 Task: Create a due date automation trigger when advanced on, 2 working days before a card is due add basic with the blue label at 11:00 AM.
Action: Mouse moved to (1074, 85)
Screenshot: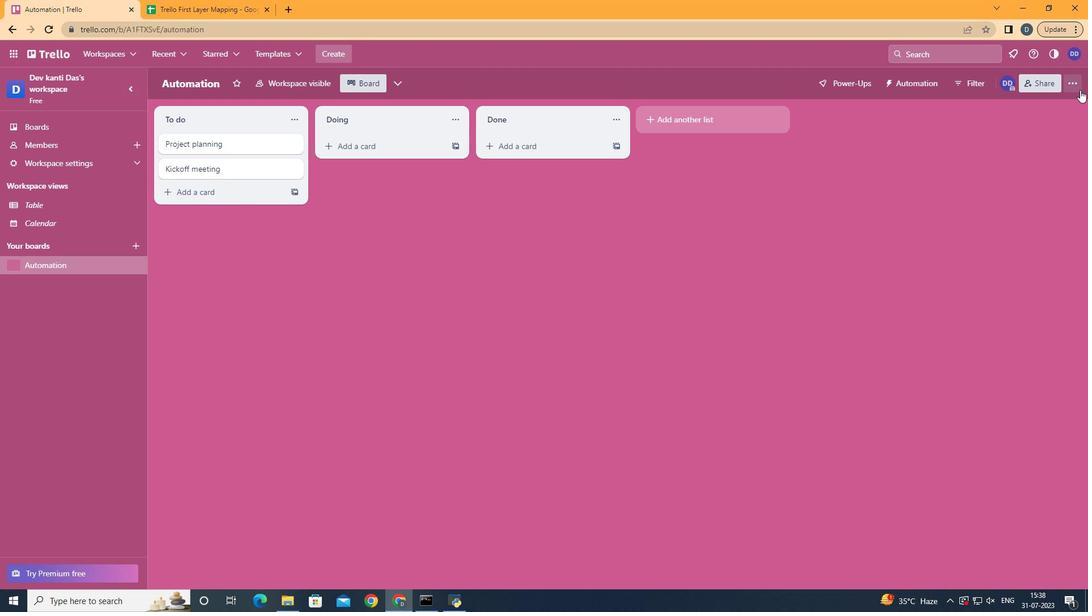 
Action: Mouse pressed left at (1074, 85)
Screenshot: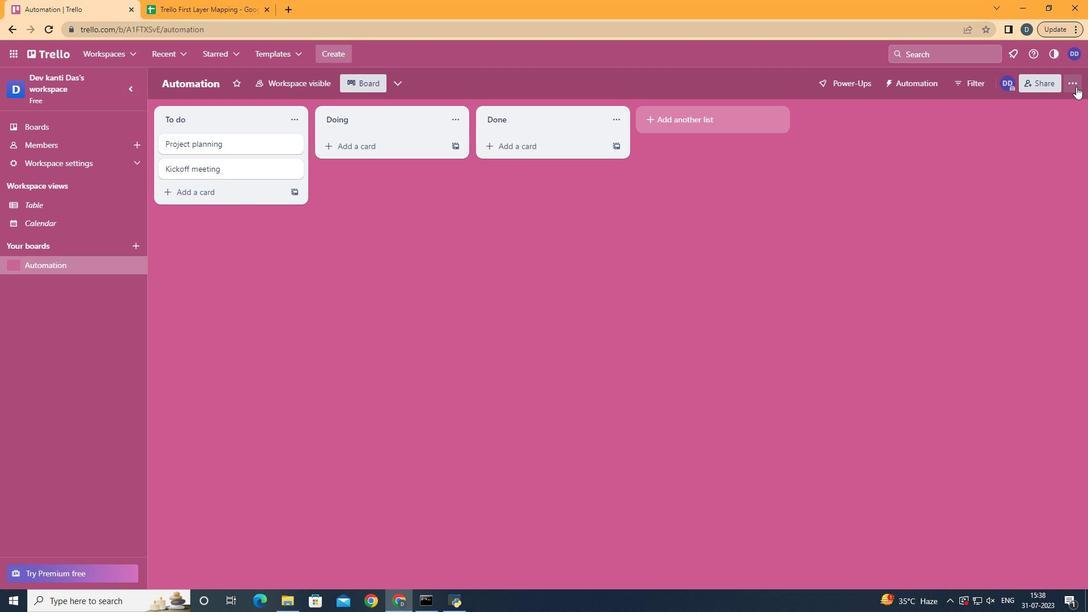 
Action: Mouse moved to (1018, 240)
Screenshot: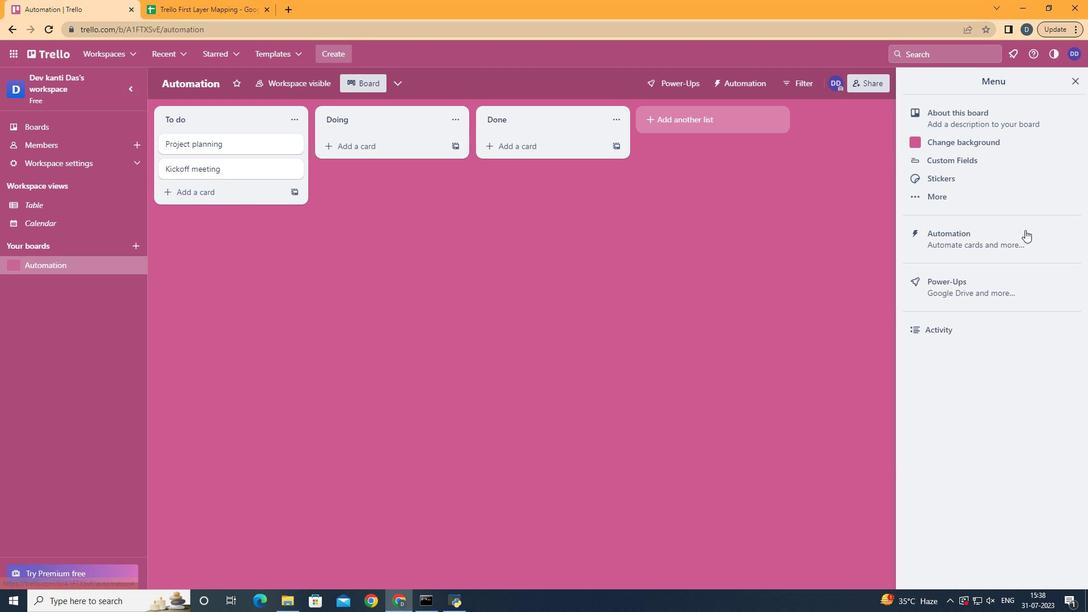
Action: Mouse pressed left at (1018, 240)
Screenshot: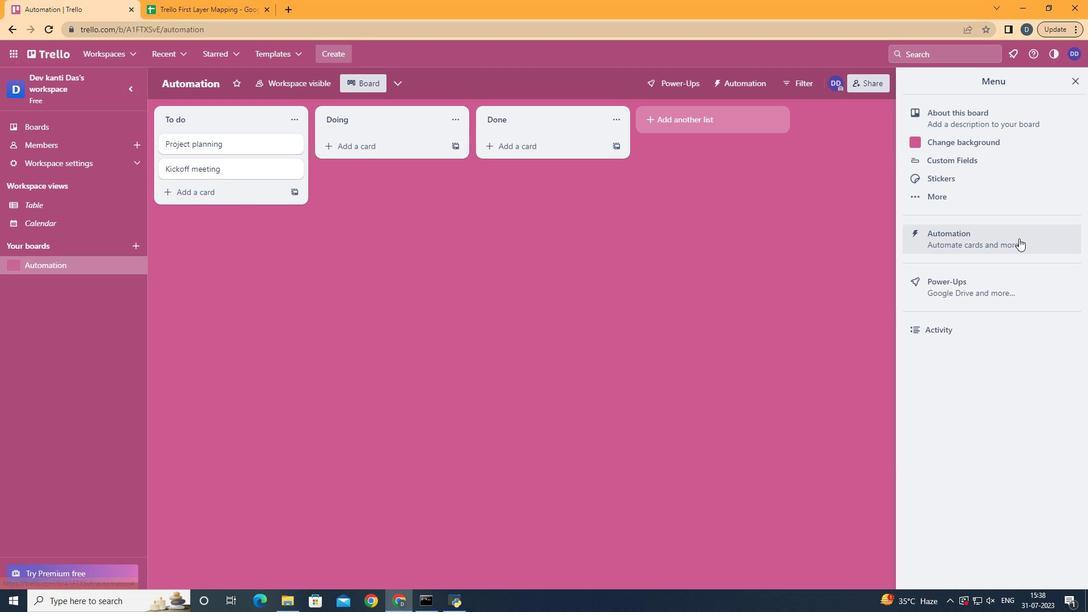 
Action: Mouse moved to (197, 222)
Screenshot: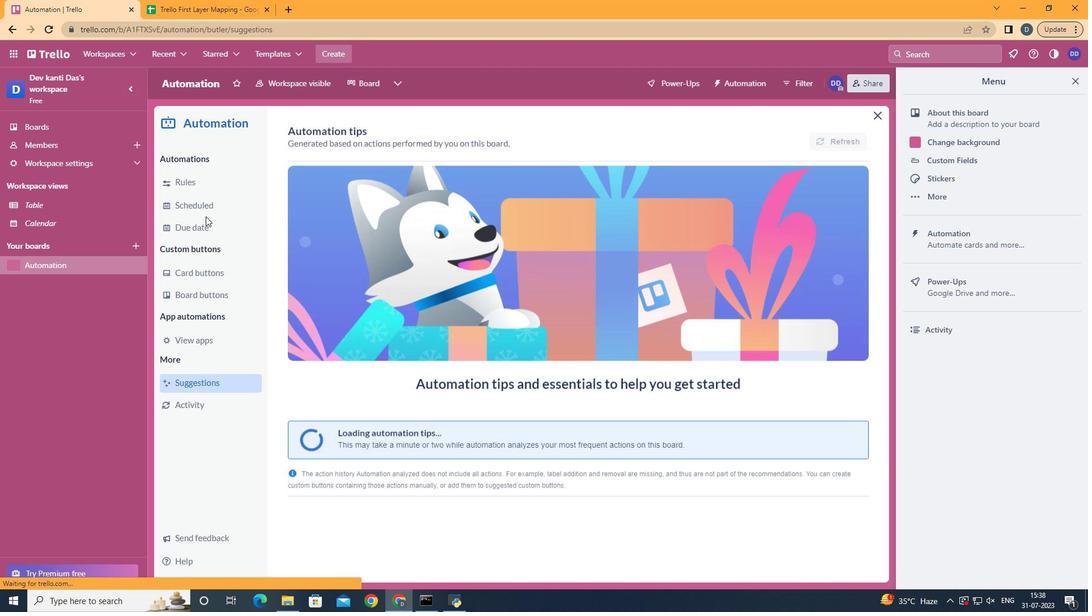 
Action: Mouse pressed left at (197, 222)
Screenshot: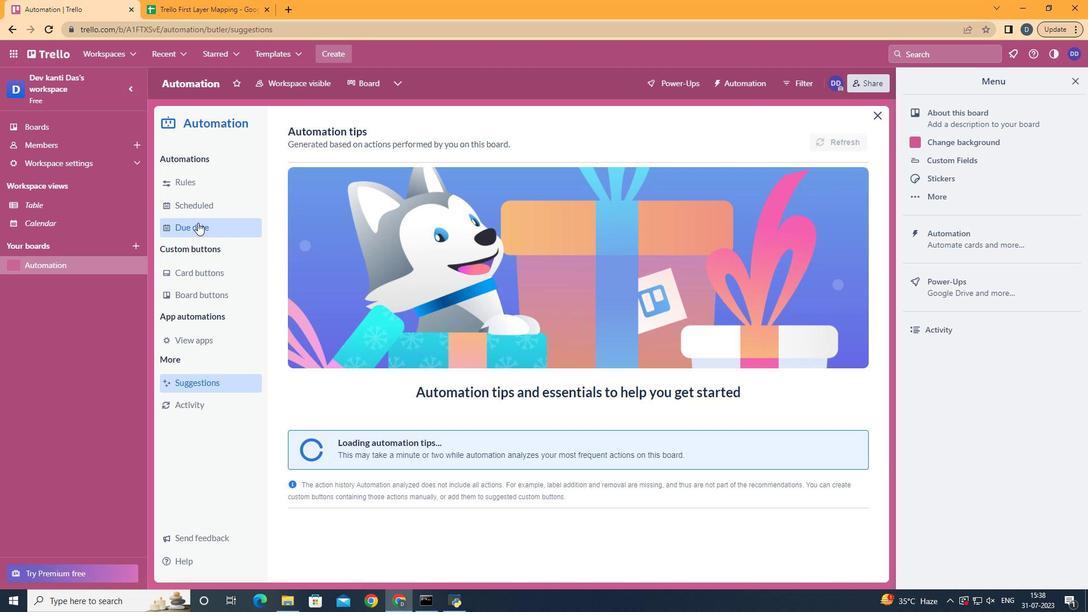 
Action: Mouse moved to (784, 131)
Screenshot: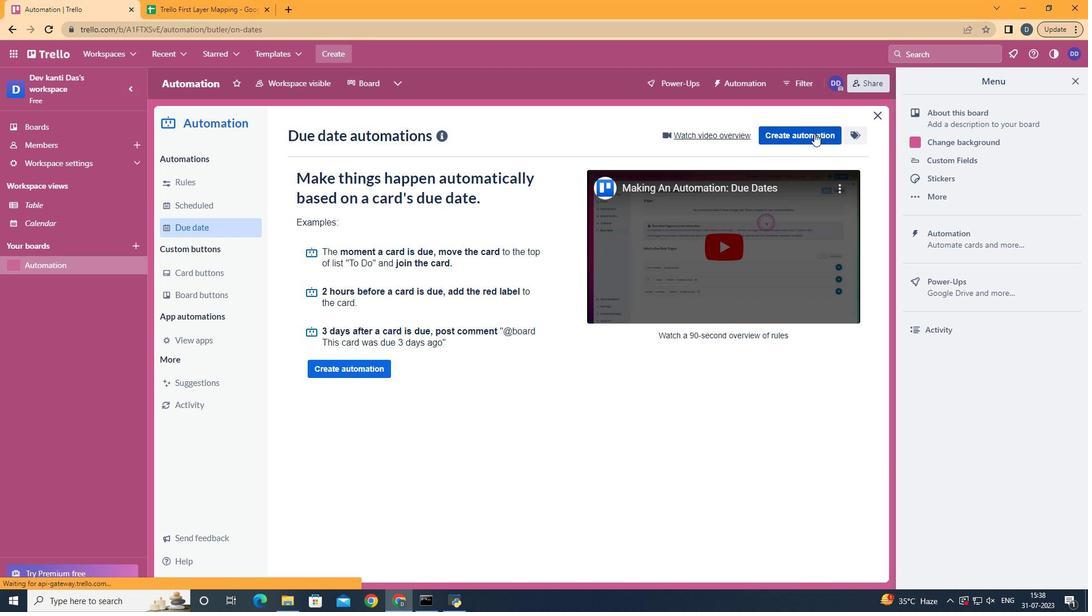 
Action: Mouse pressed left at (784, 131)
Screenshot: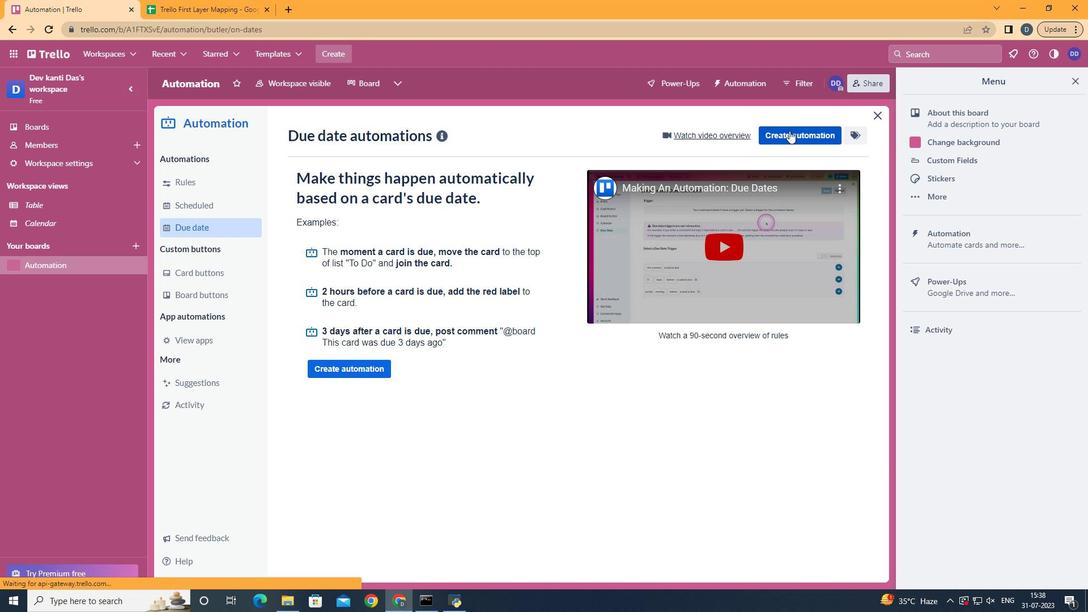 
Action: Mouse moved to (498, 241)
Screenshot: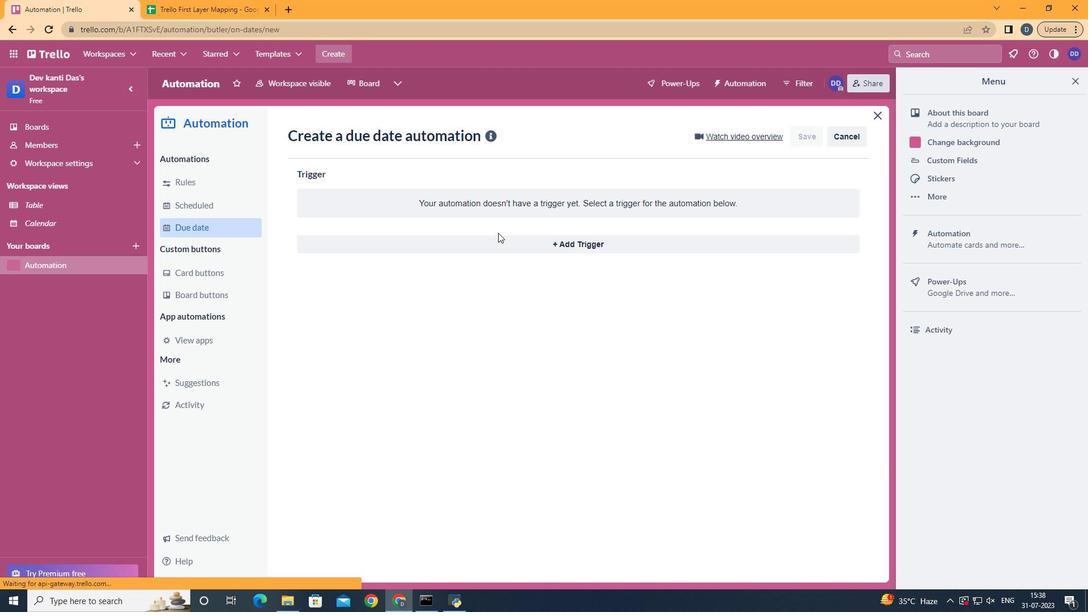 
Action: Mouse pressed left at (498, 241)
Screenshot: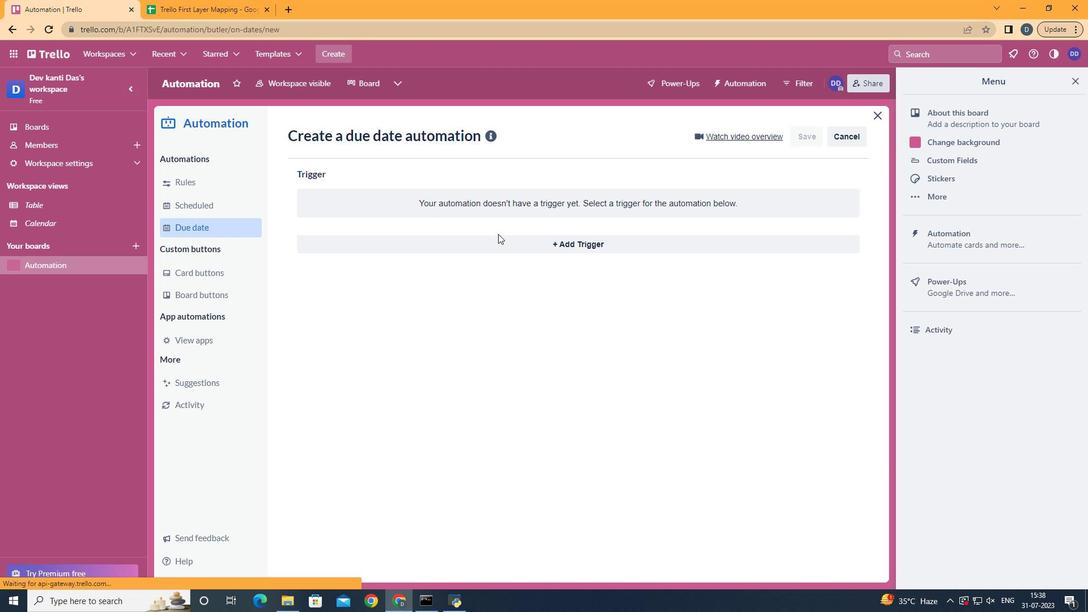 
Action: Mouse moved to (359, 456)
Screenshot: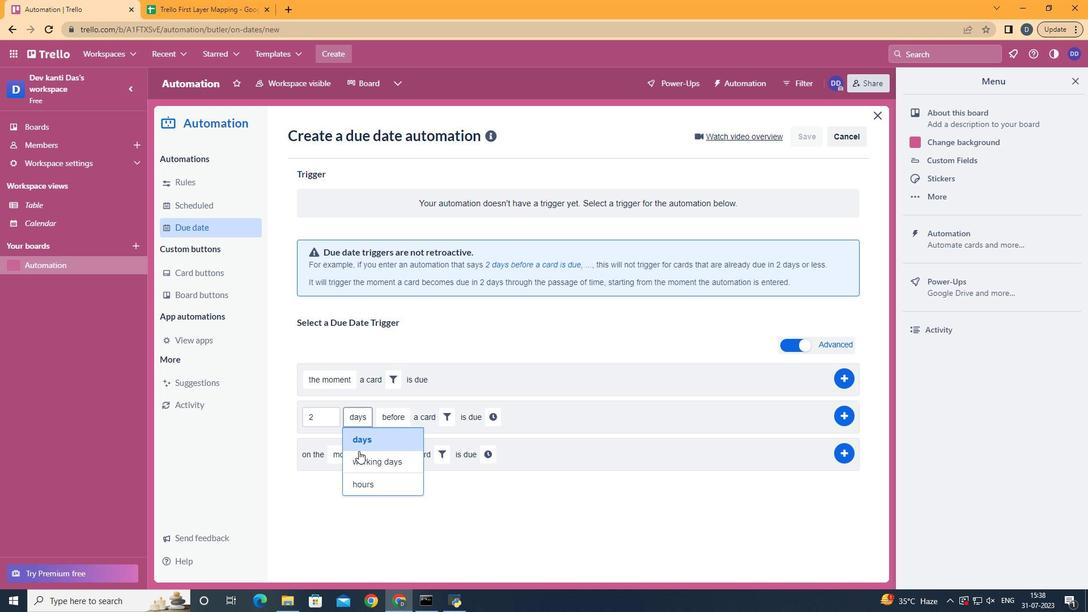 
Action: Mouse pressed left at (359, 456)
Screenshot: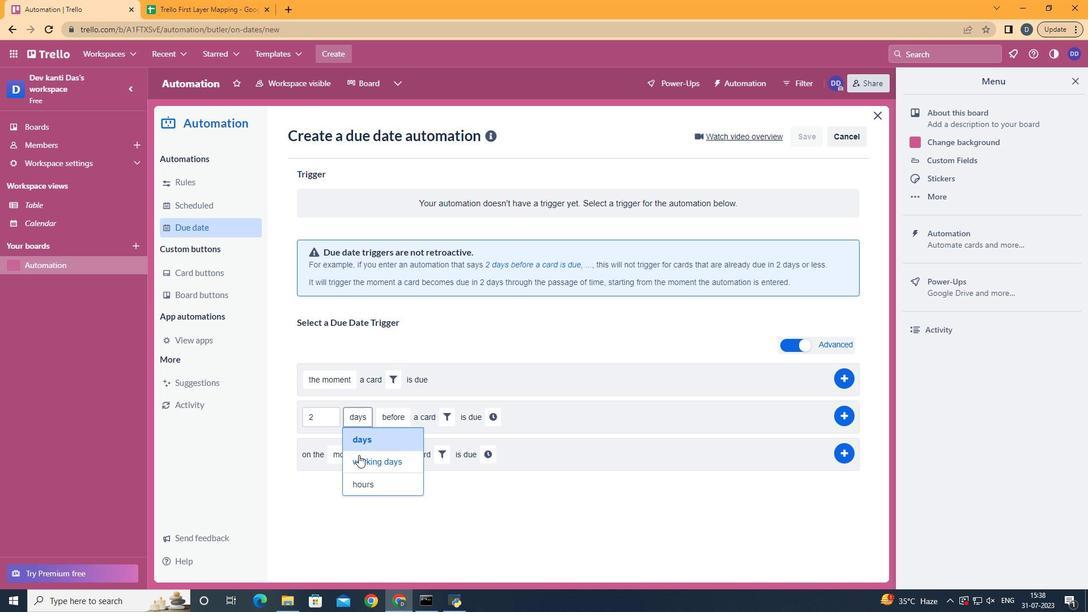 
Action: Mouse moved to (429, 437)
Screenshot: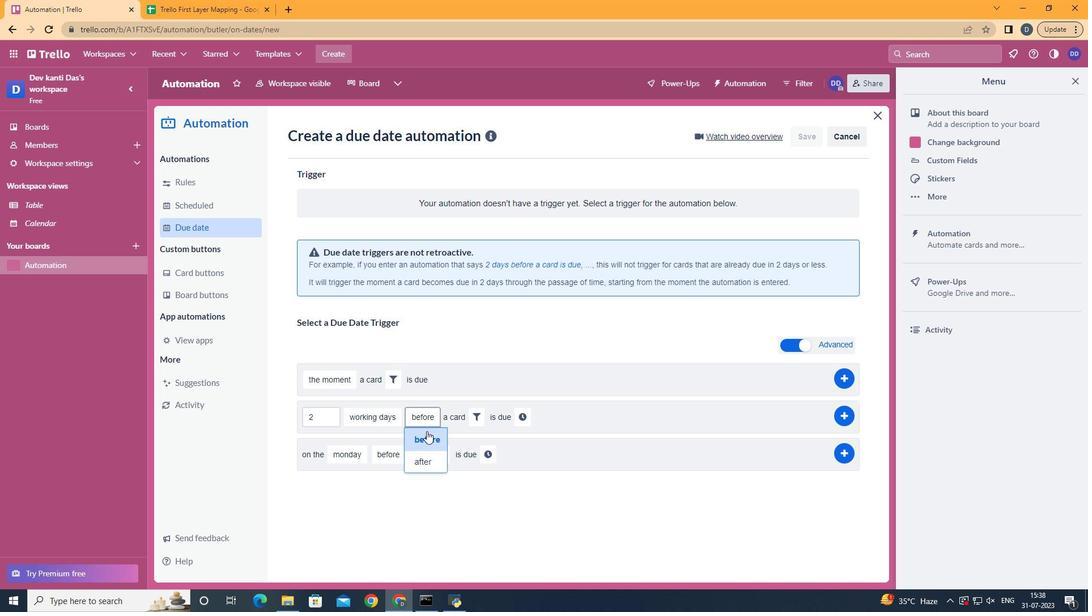 
Action: Mouse pressed left at (429, 437)
Screenshot: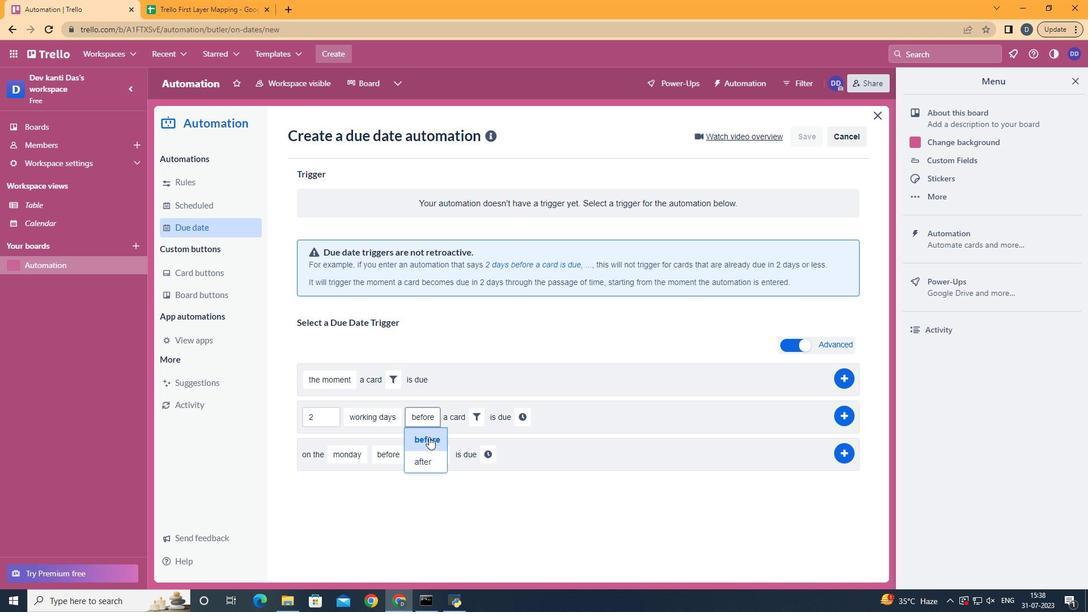 
Action: Mouse moved to (474, 419)
Screenshot: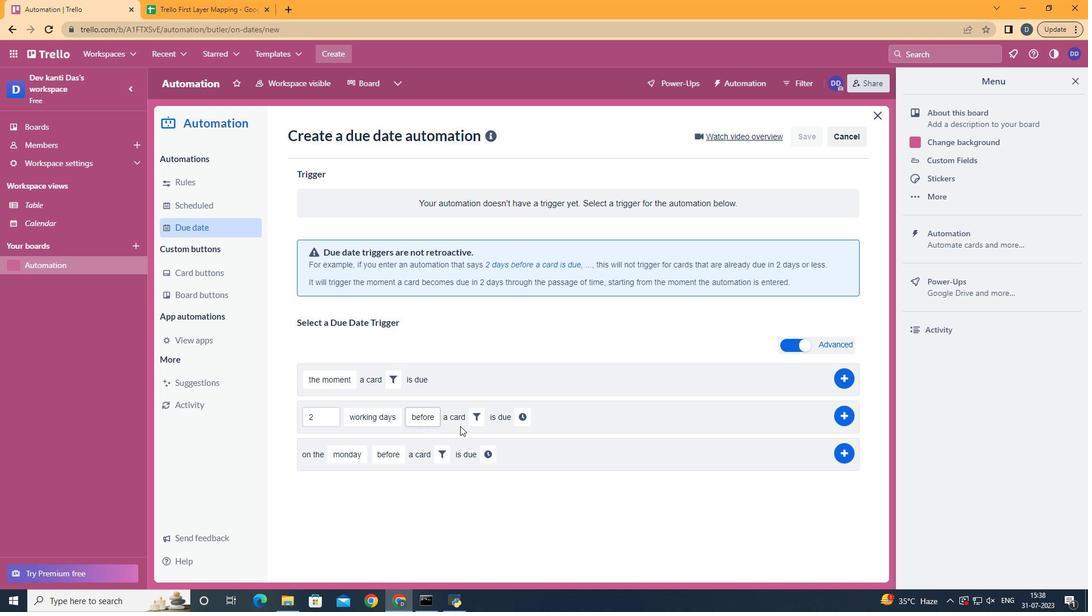 
Action: Mouse pressed left at (474, 419)
Screenshot: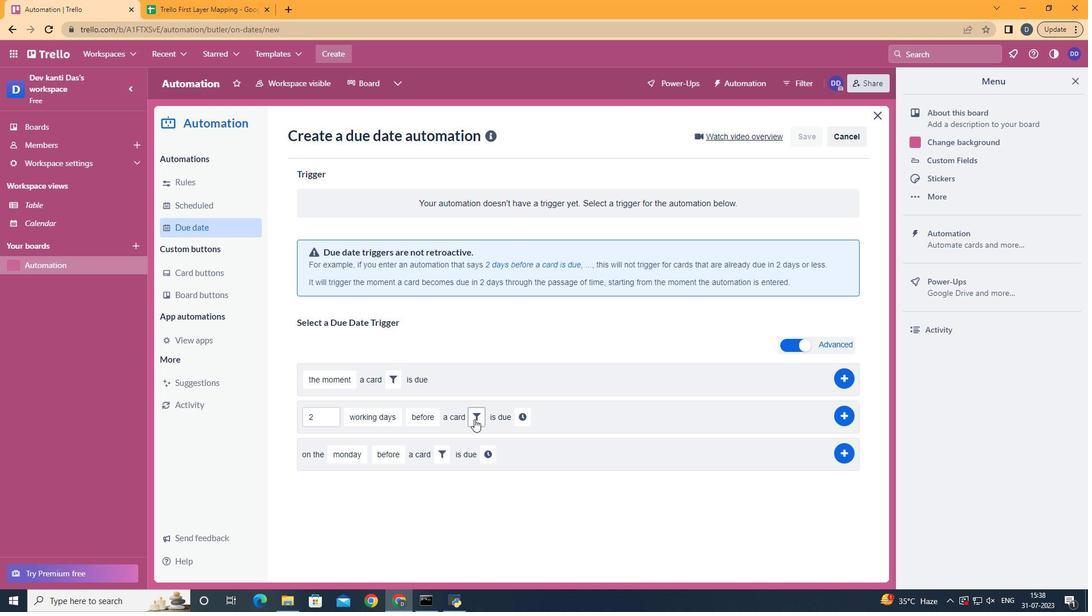 
Action: Mouse moved to (517, 457)
Screenshot: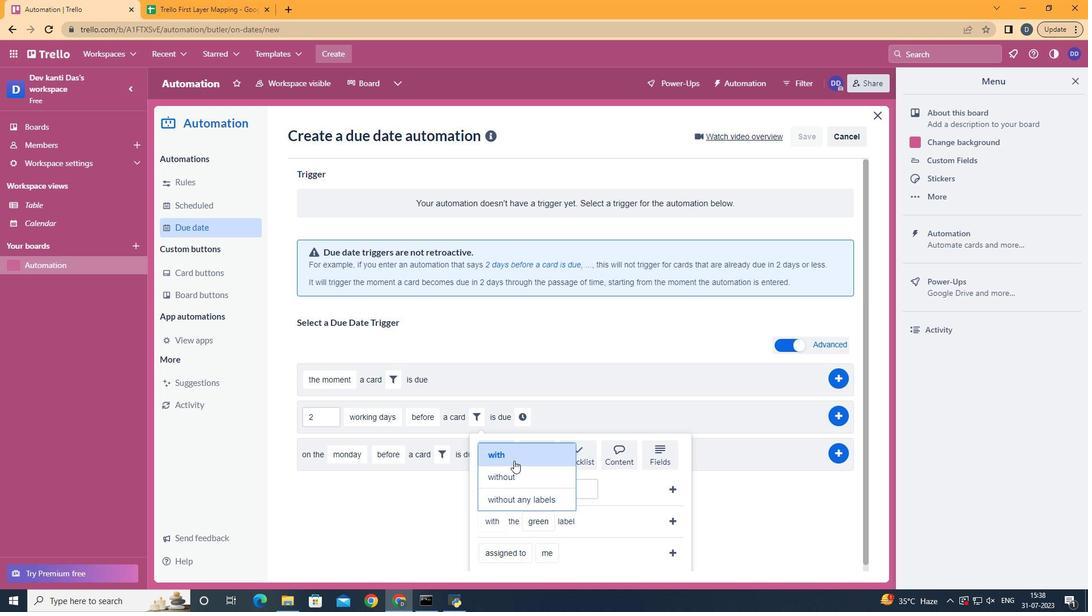 
Action: Mouse pressed left at (517, 457)
Screenshot: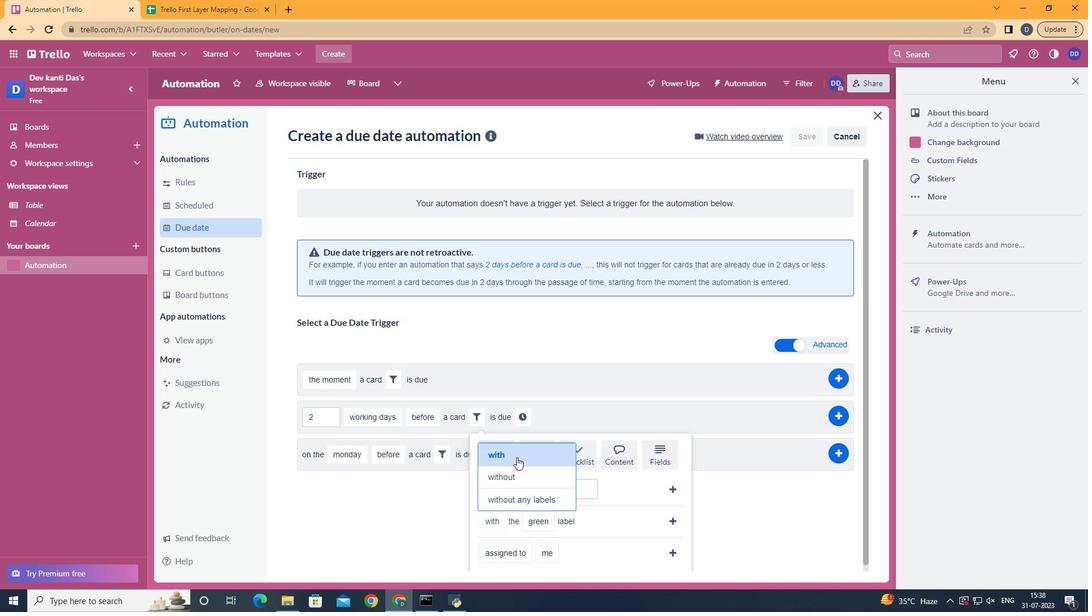 
Action: Mouse moved to (539, 502)
Screenshot: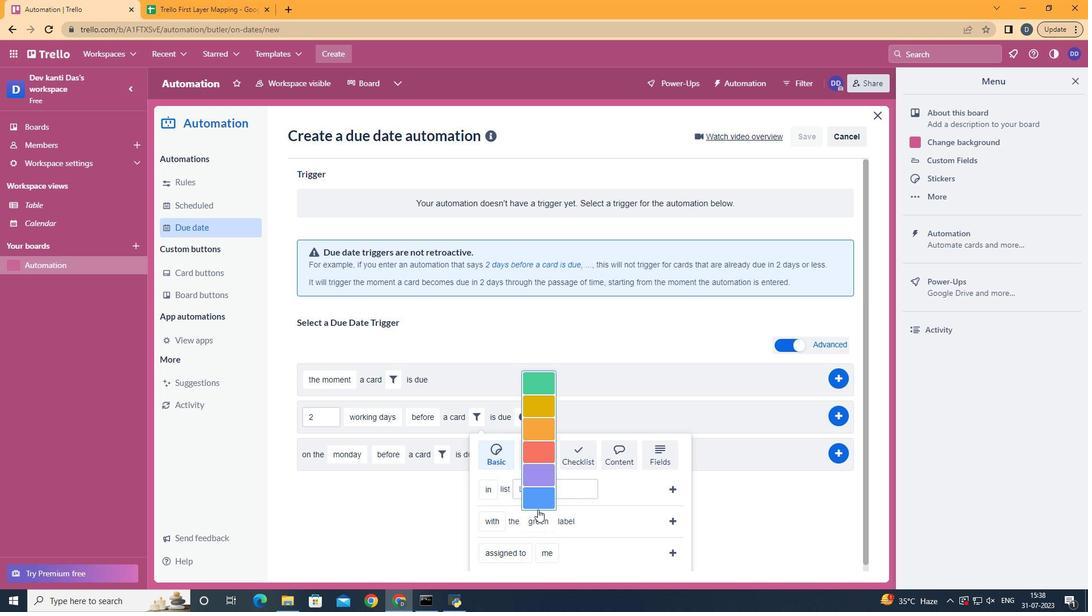 
Action: Mouse pressed left at (539, 502)
Screenshot: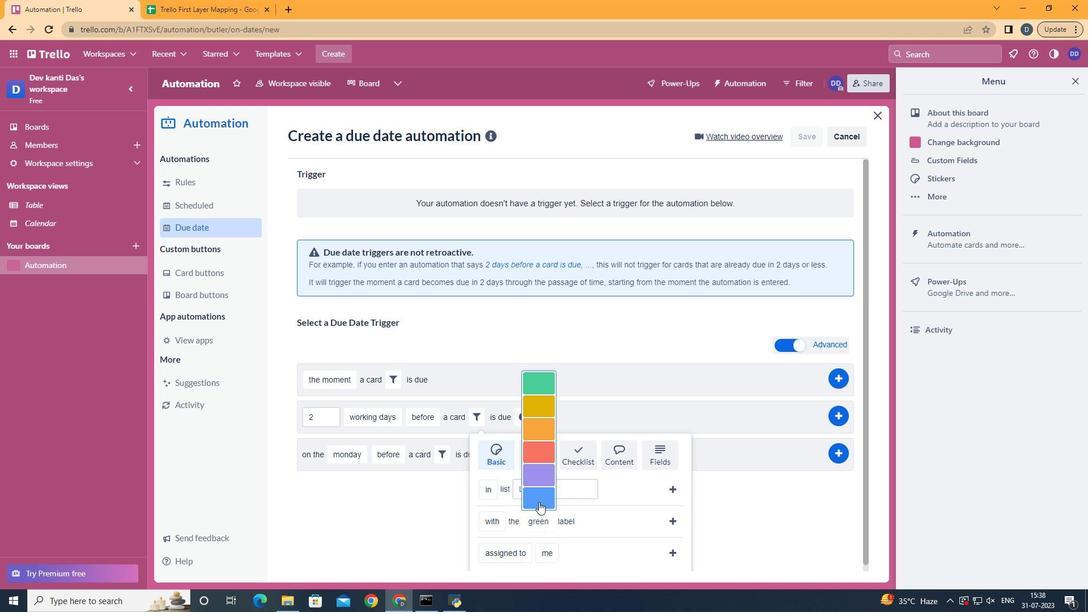 
Action: Mouse moved to (670, 518)
Screenshot: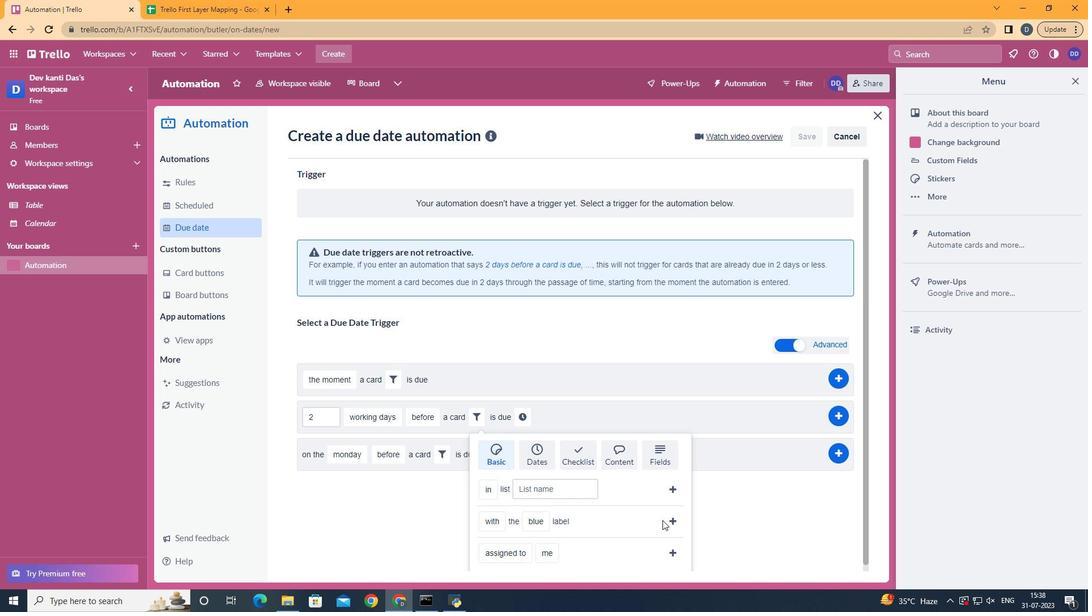 
Action: Mouse pressed left at (670, 518)
Screenshot: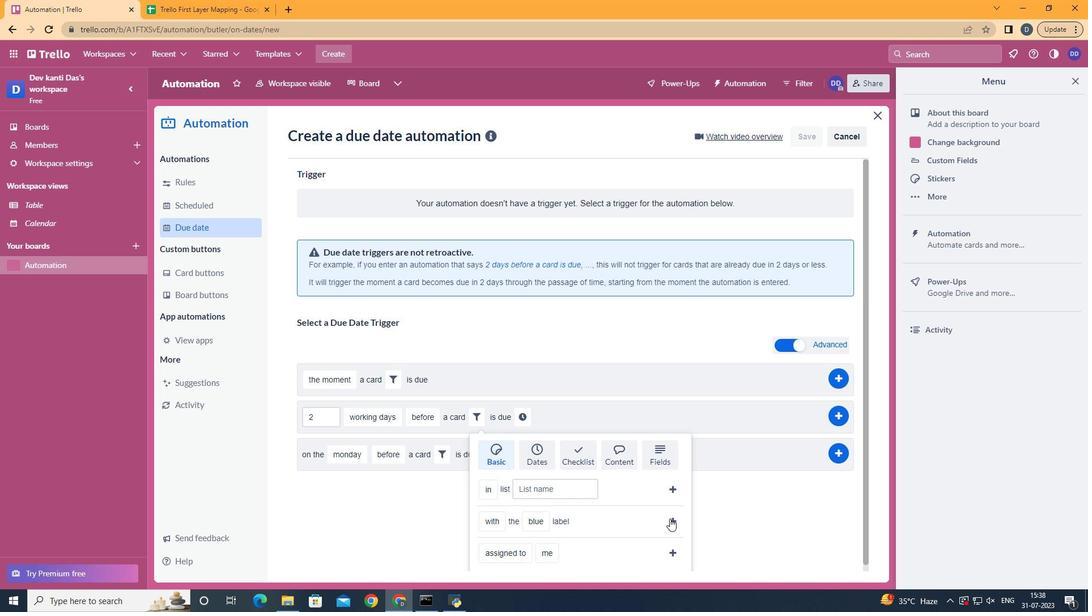 
Action: Mouse moved to (614, 423)
Screenshot: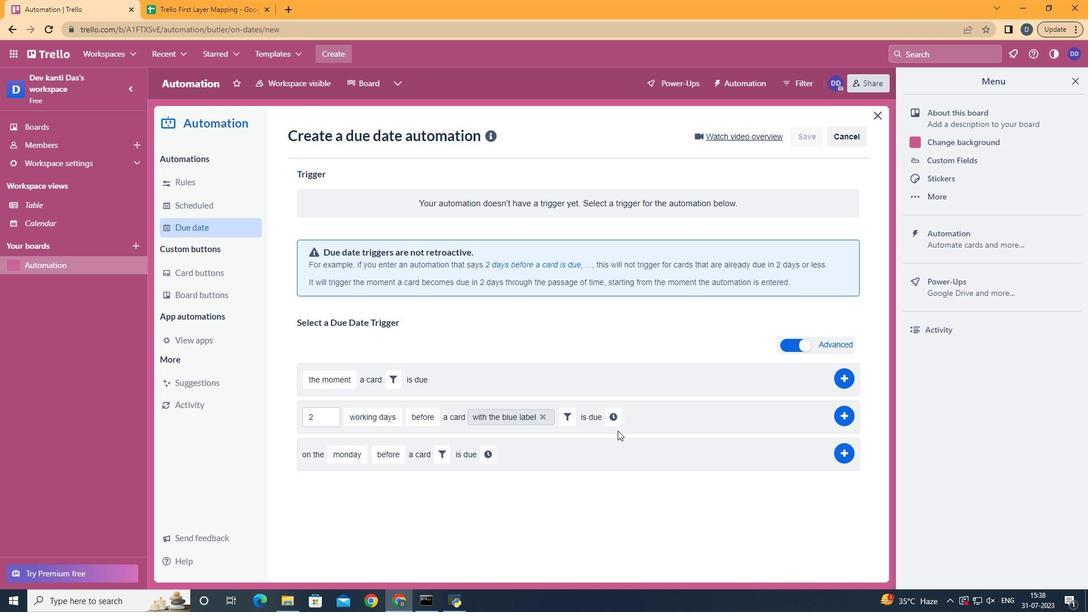 
Action: Mouse pressed left at (614, 423)
Screenshot: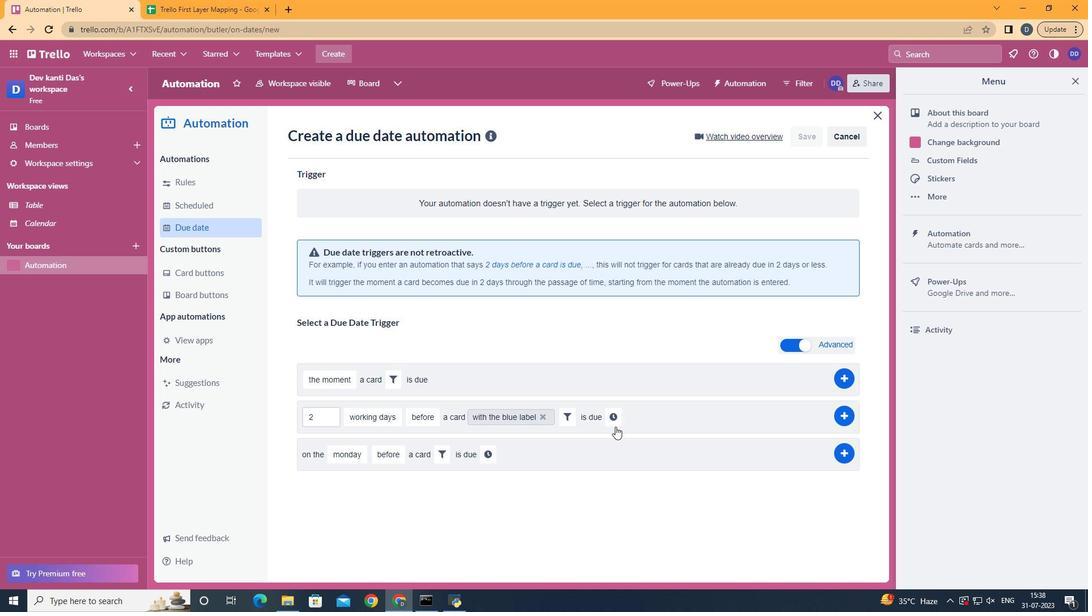 
Action: Mouse moved to (638, 423)
Screenshot: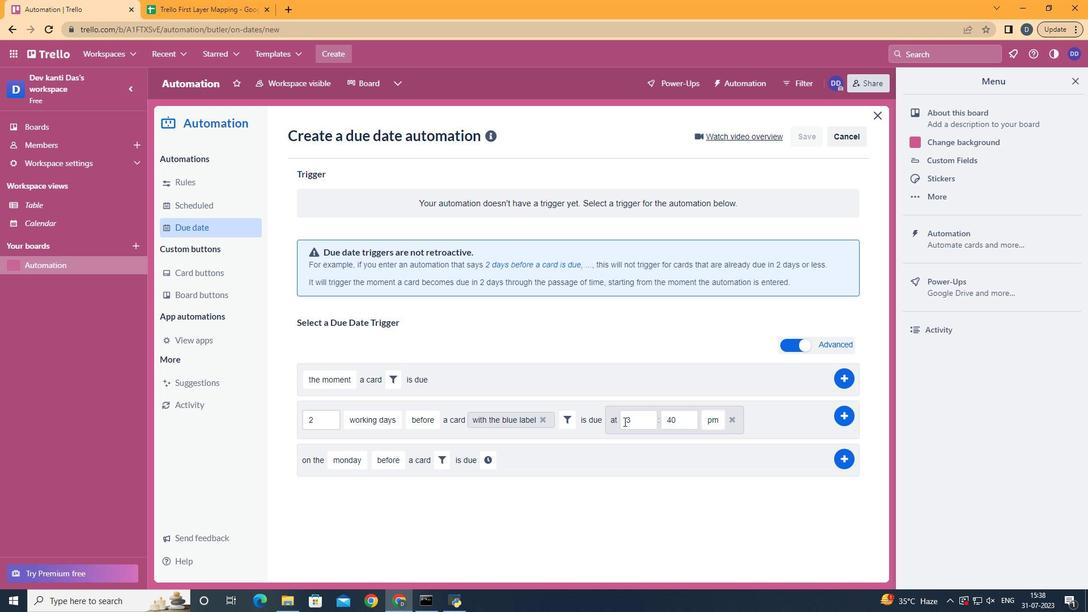 
Action: Mouse pressed left at (638, 423)
Screenshot: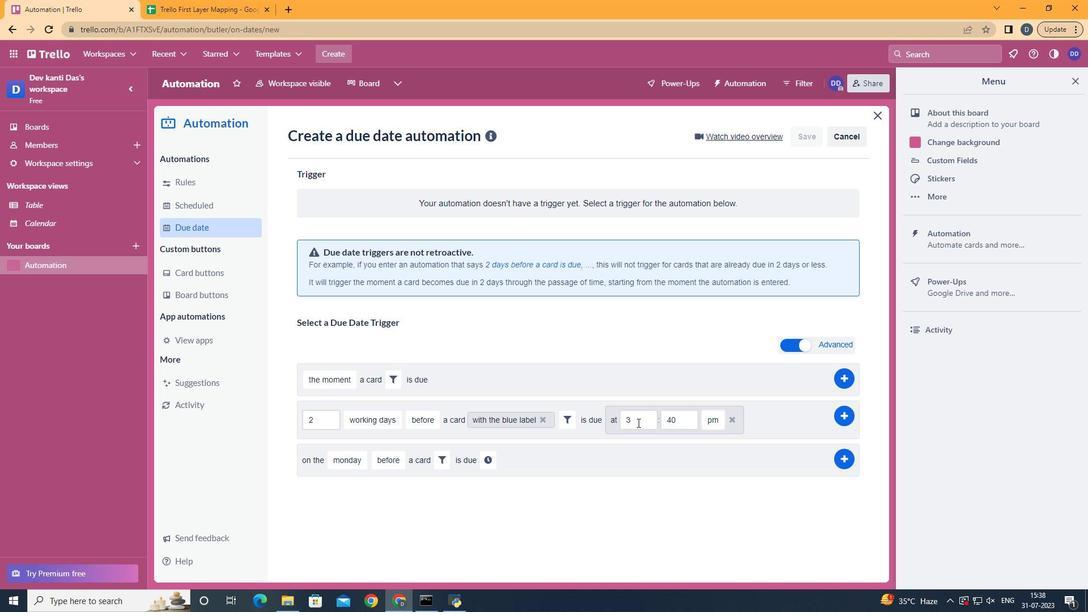 
Action: Key pressed <Key.backspace>11
Screenshot: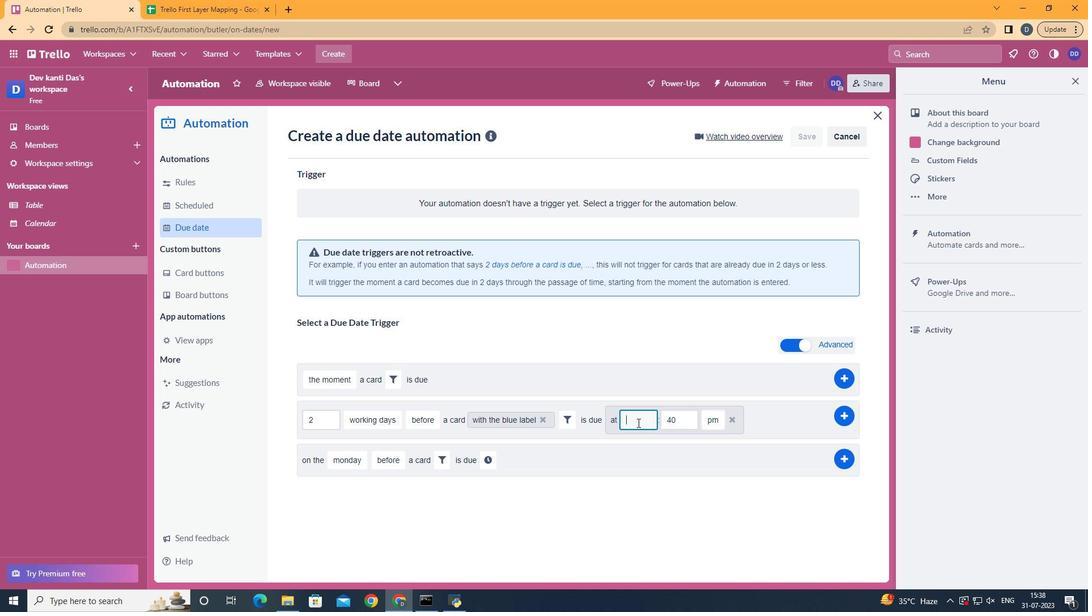 
Action: Mouse moved to (685, 421)
Screenshot: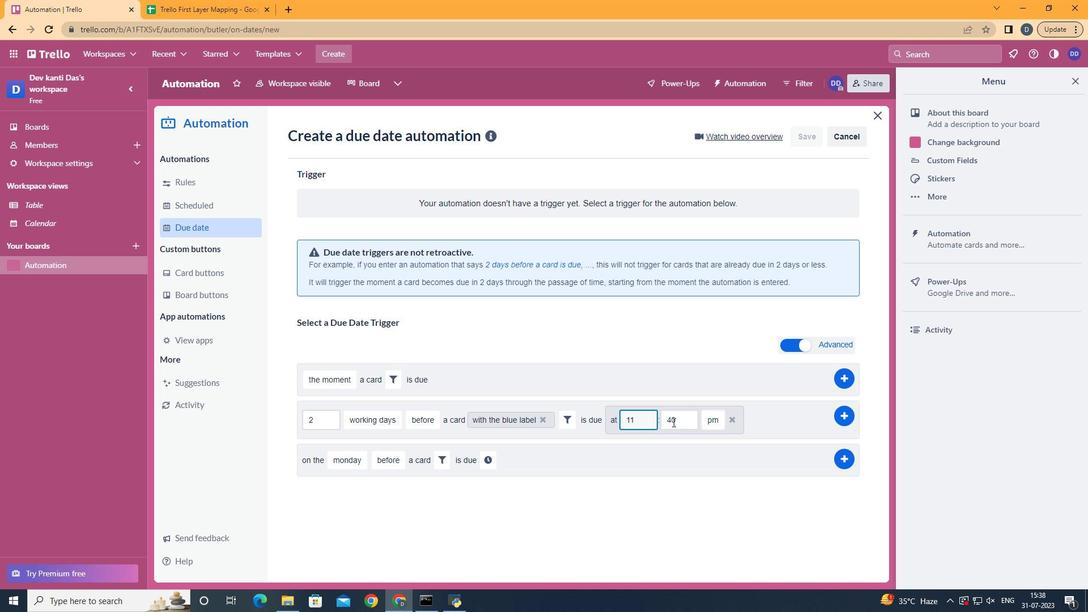 
Action: Mouse pressed left at (685, 421)
Screenshot: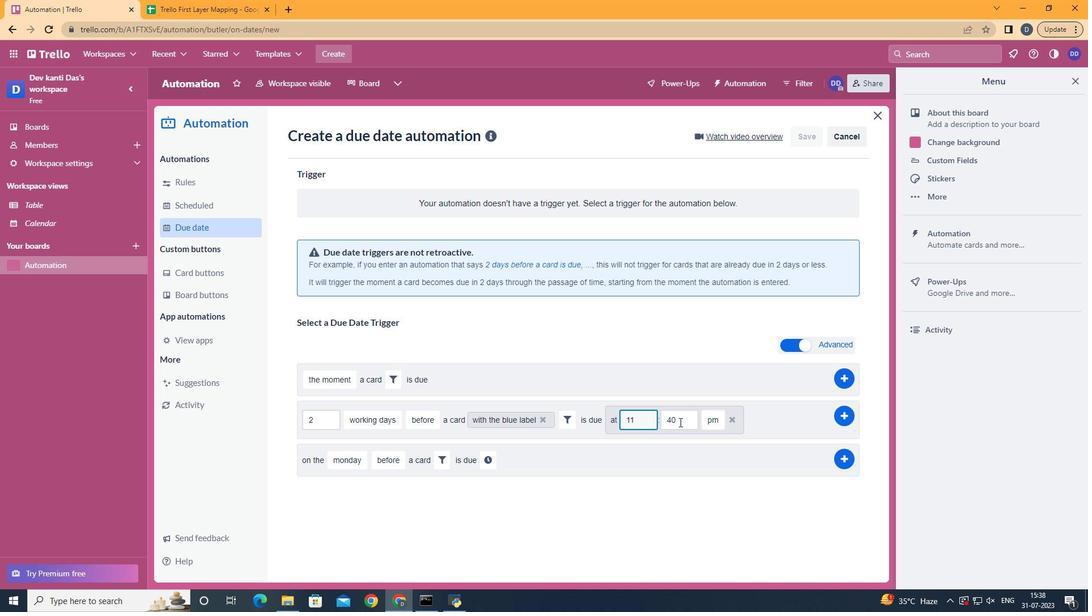 
Action: Key pressed <Key.backspace><Key.backspace>00
Screenshot: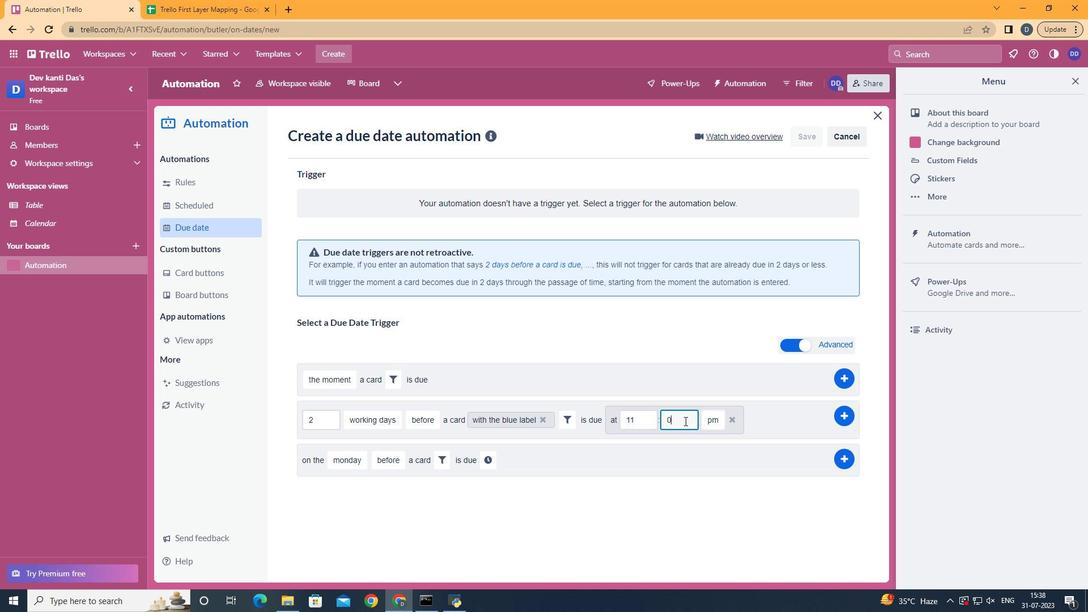 
Action: Mouse moved to (716, 438)
Screenshot: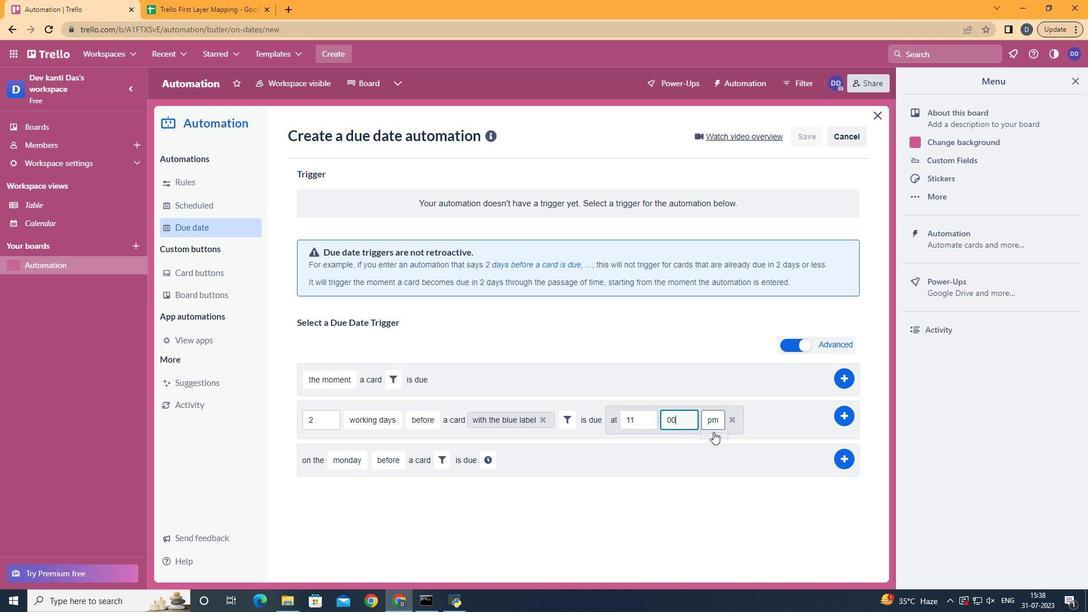 
Action: Mouse pressed left at (716, 438)
Screenshot: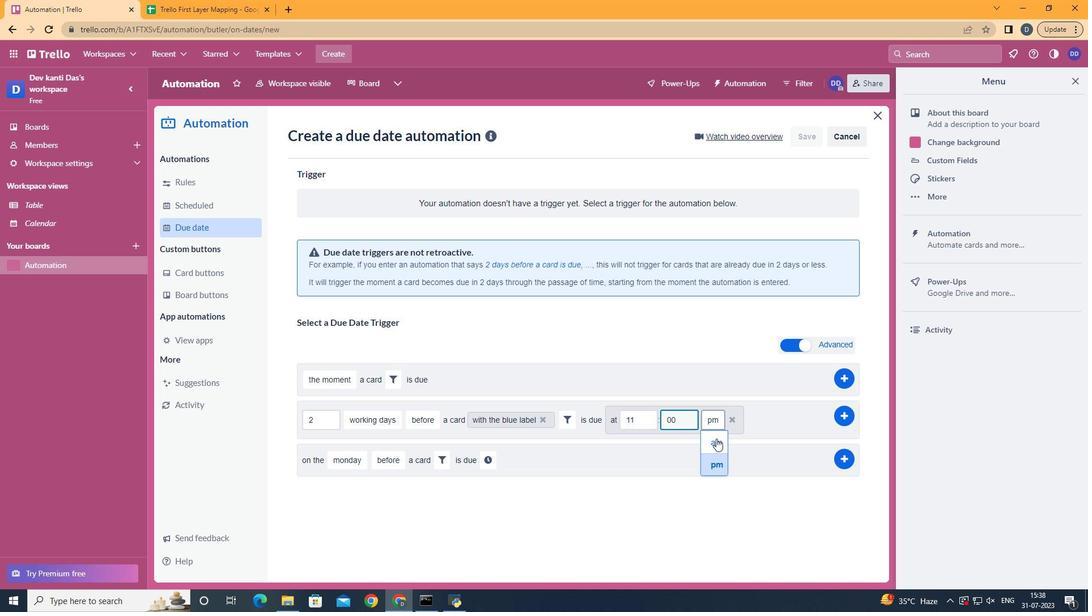 
Action: Mouse moved to (847, 419)
Screenshot: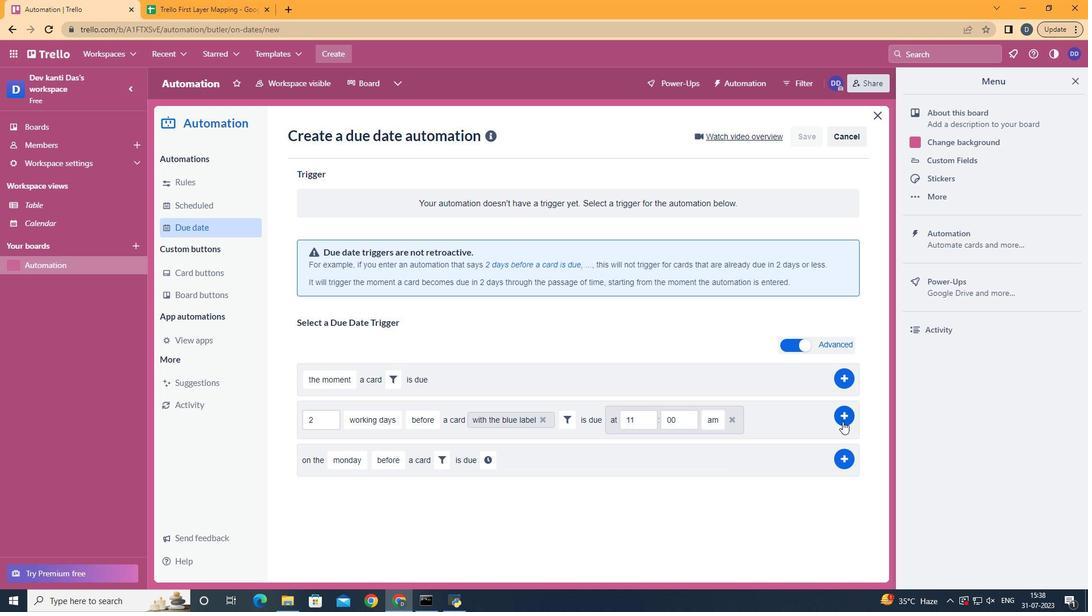 
Action: Mouse pressed left at (847, 419)
Screenshot: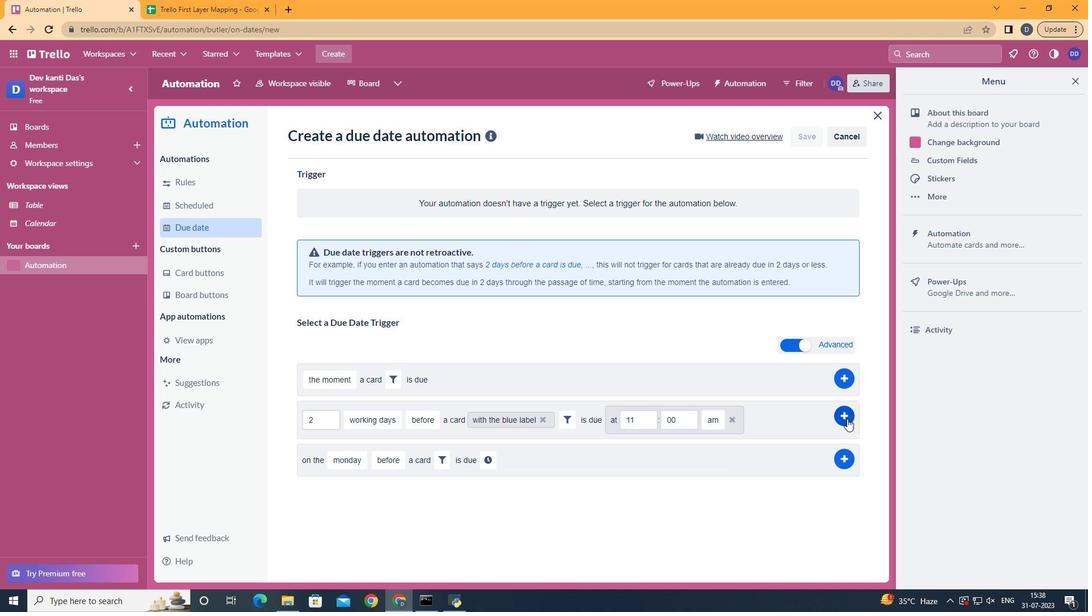 
Action: Mouse moved to (604, 268)
Screenshot: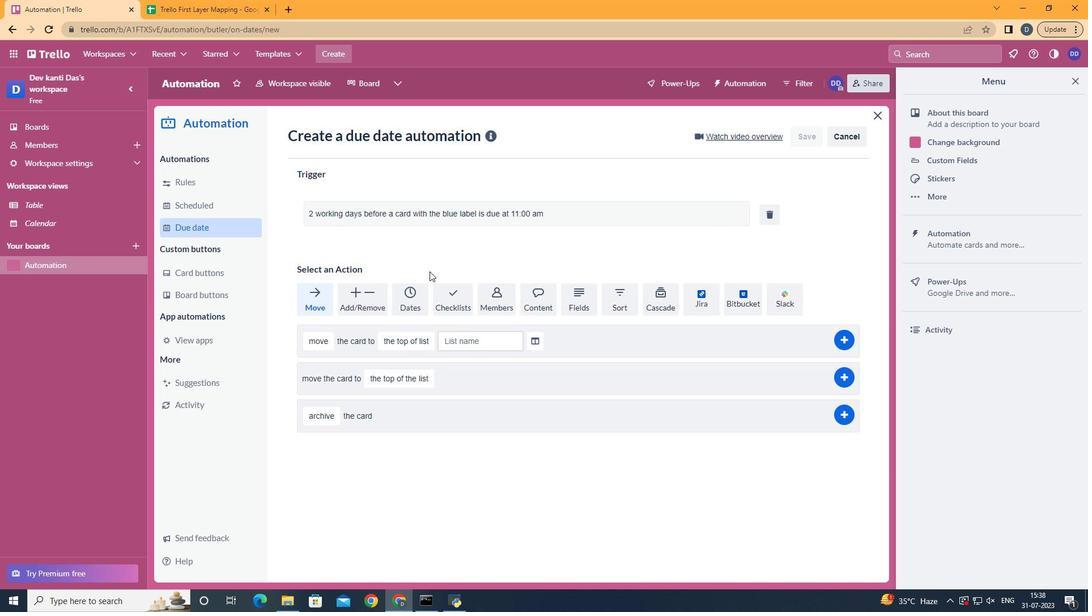 
